Task: Change the delay to 2000 in the auto run.
Action: Mouse moved to (4, 482)
Screenshot: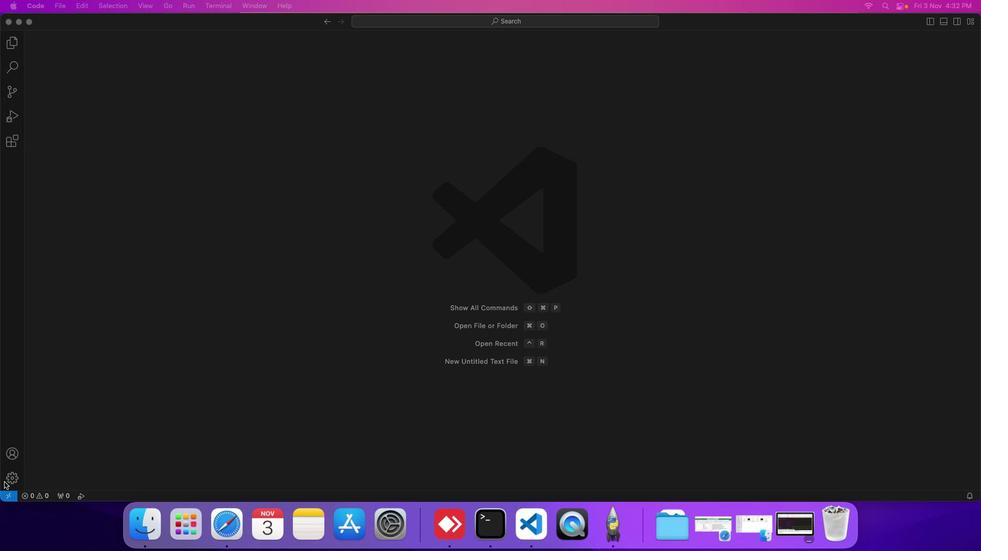 
Action: Mouse pressed left at (4, 482)
Screenshot: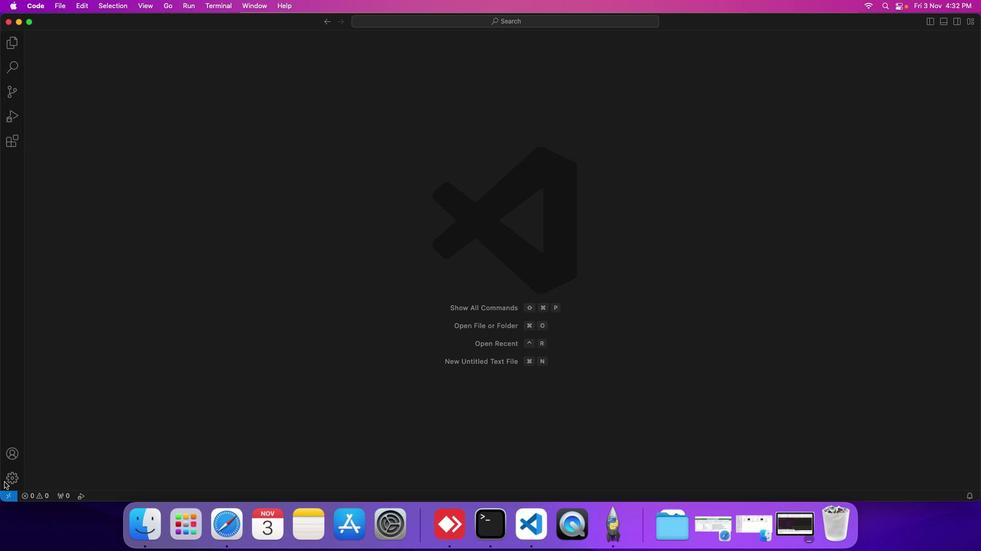 
Action: Mouse moved to (54, 403)
Screenshot: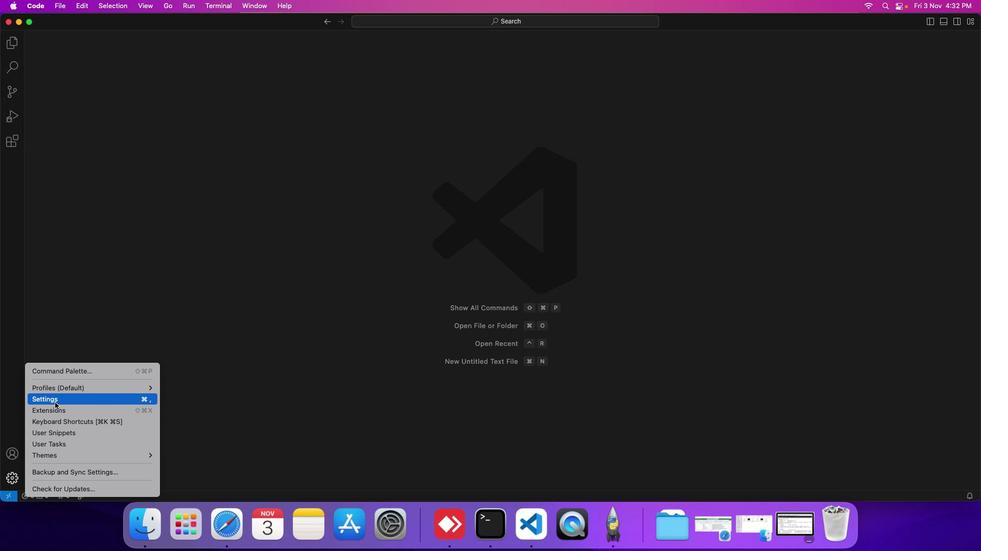 
Action: Mouse pressed left at (54, 403)
Screenshot: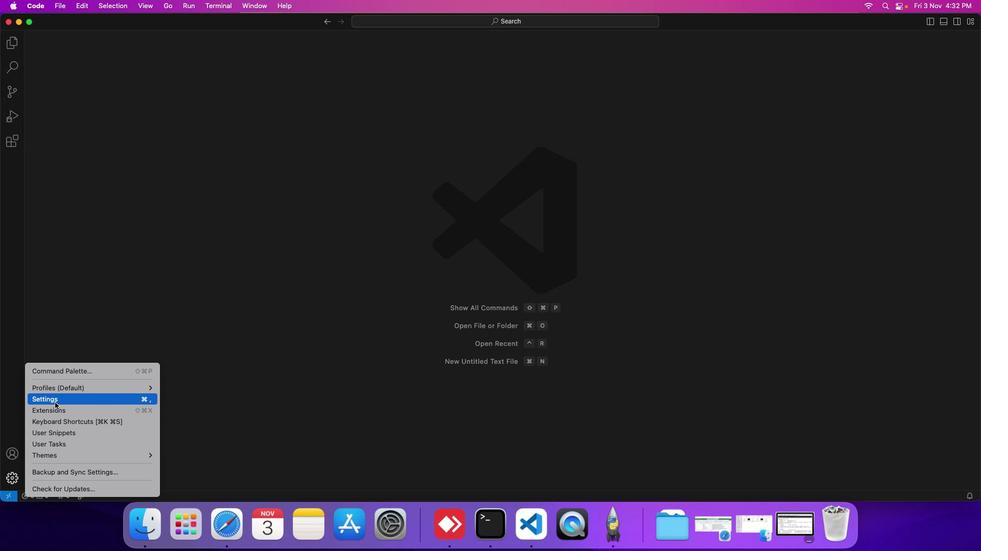 
Action: Mouse moved to (241, 149)
Screenshot: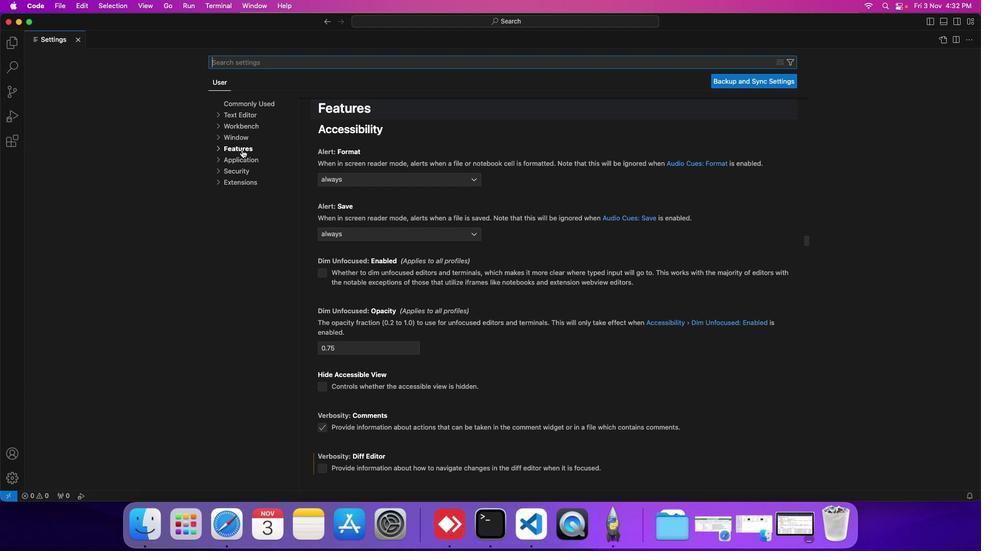 
Action: Mouse pressed left at (241, 149)
Screenshot: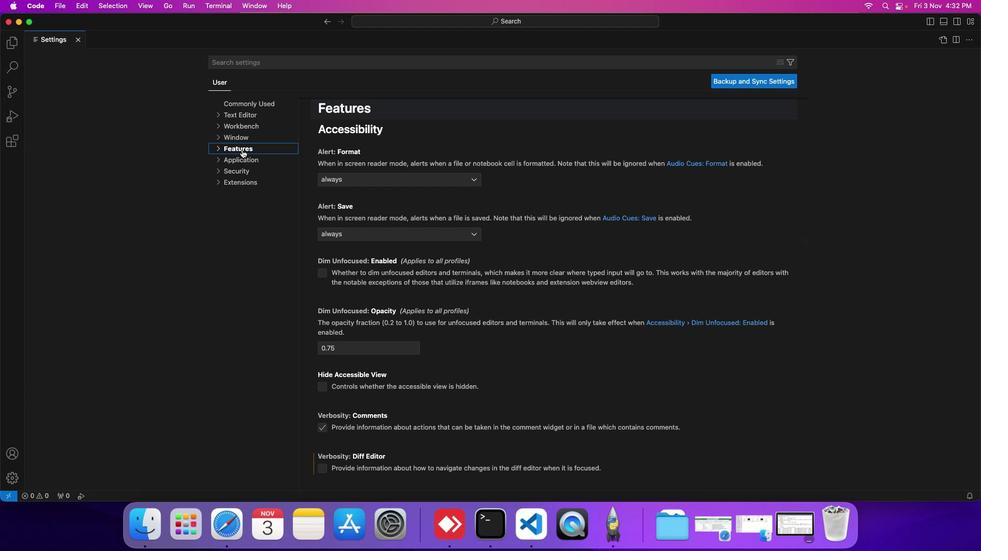 
Action: Mouse moved to (241, 205)
Screenshot: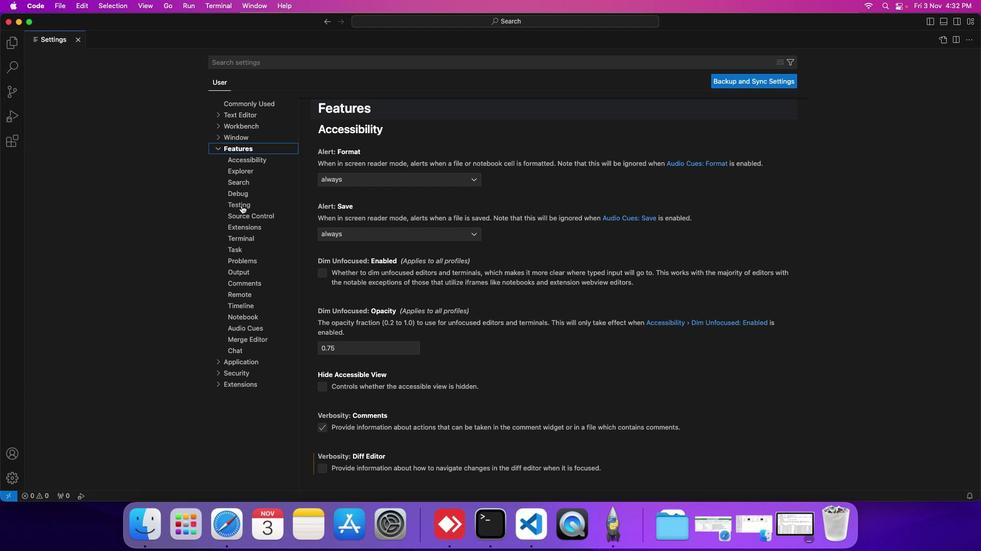 
Action: Mouse pressed left at (241, 205)
Screenshot: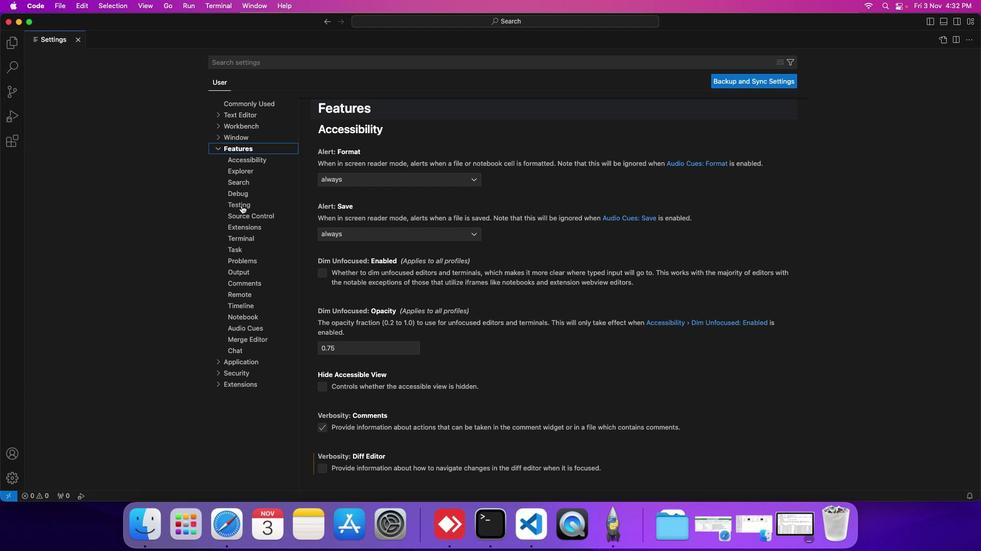 
Action: Mouse moved to (361, 332)
Screenshot: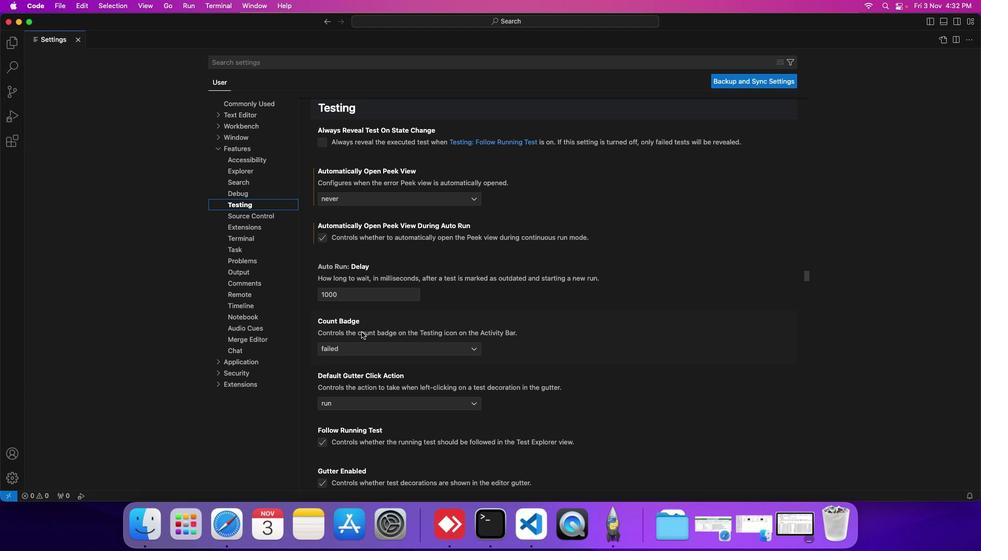 
Action: Mouse scrolled (361, 332) with delta (0, 0)
Screenshot: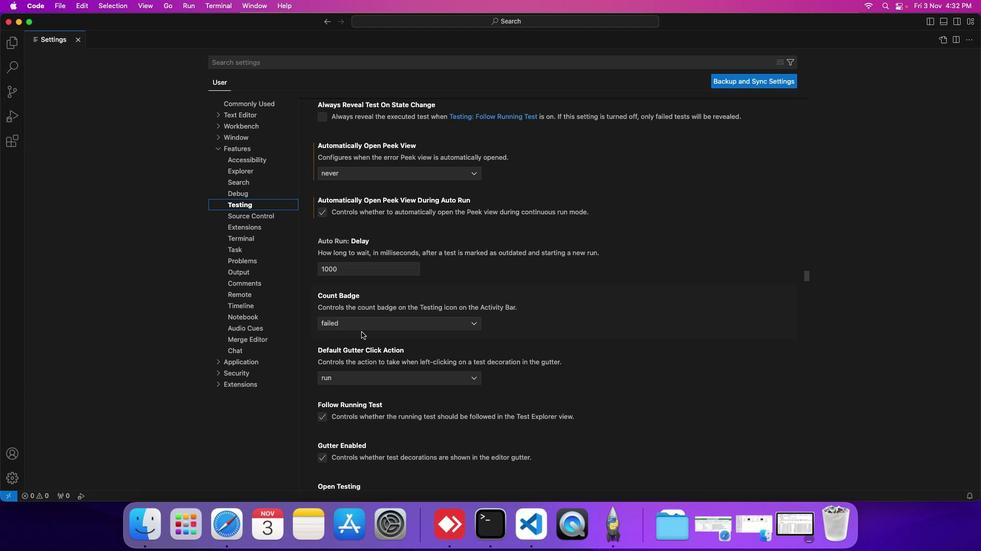 
Action: Mouse moved to (351, 267)
Screenshot: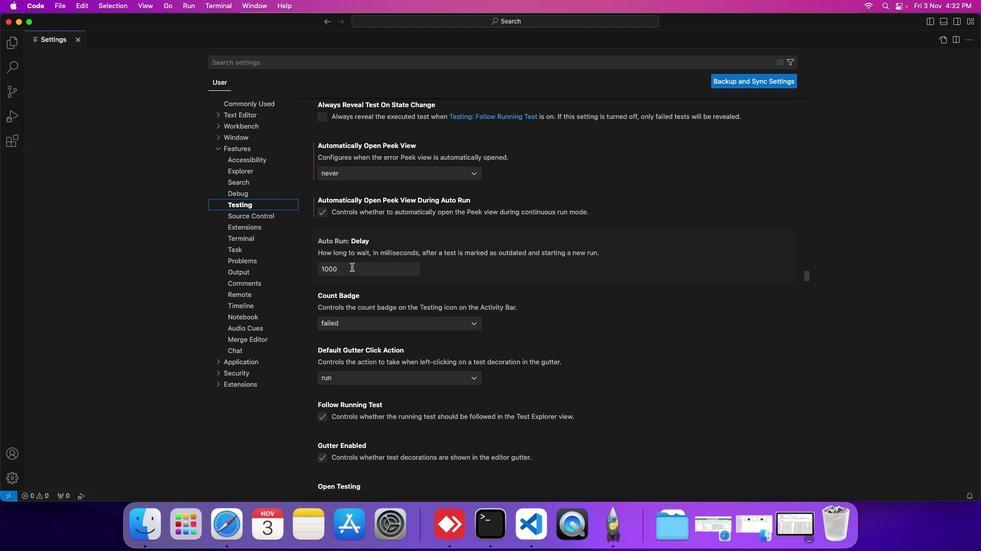 
Action: Mouse pressed left at (351, 267)
Screenshot: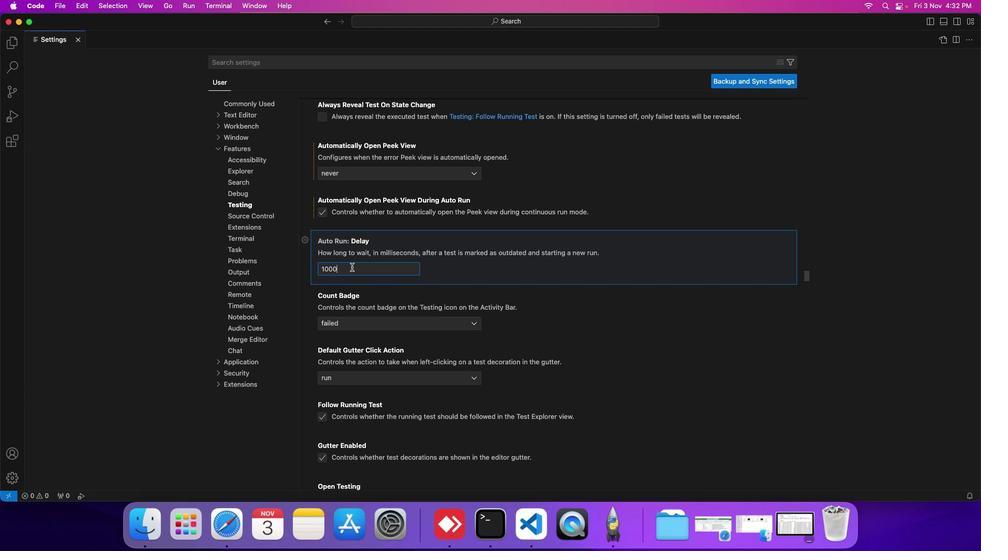 
Action: Key pressed Key.backspaceKey.backspaceKey.backspaceKey.backspace'2''0''0''0'
Screenshot: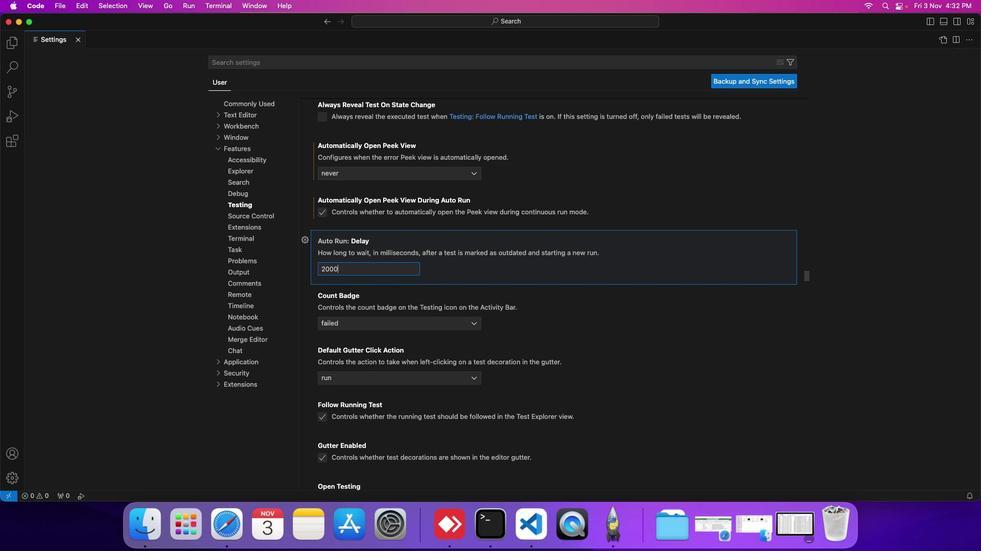 
